 Task: Check for job postings on the  page of Nestle
Action: Mouse moved to (439, 465)
Screenshot: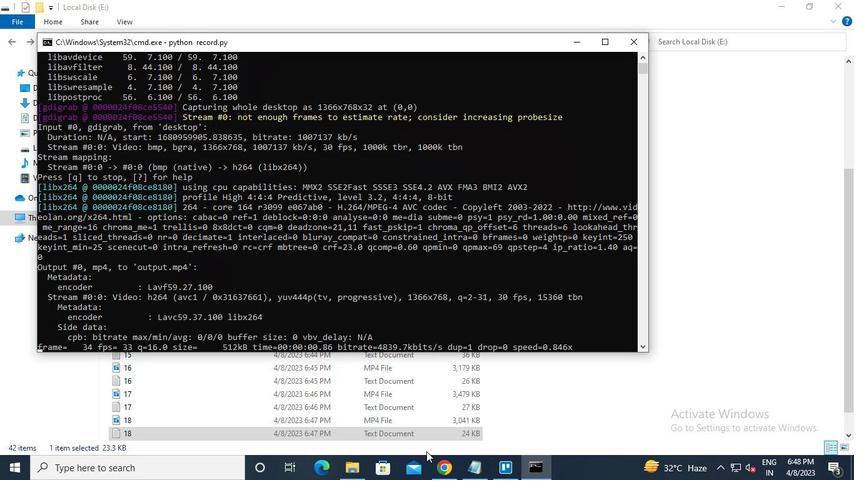
Action: Mouse pressed left at (439, 465)
Screenshot: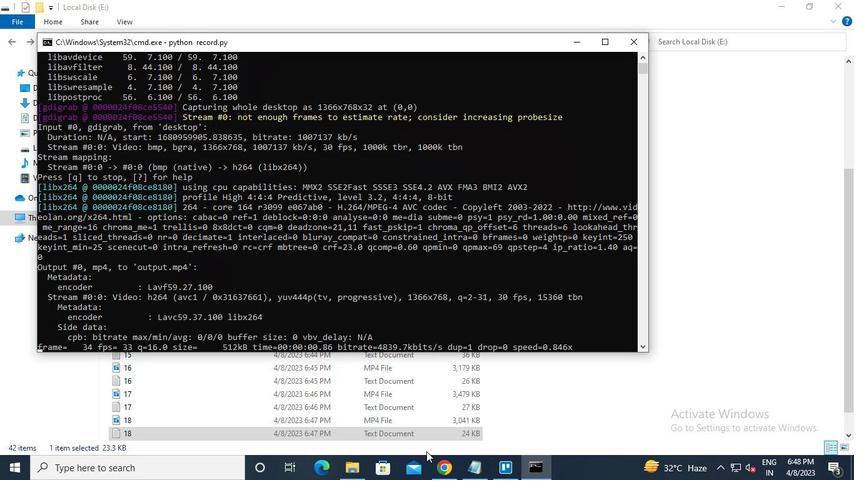 
Action: Mouse moved to (233, 73)
Screenshot: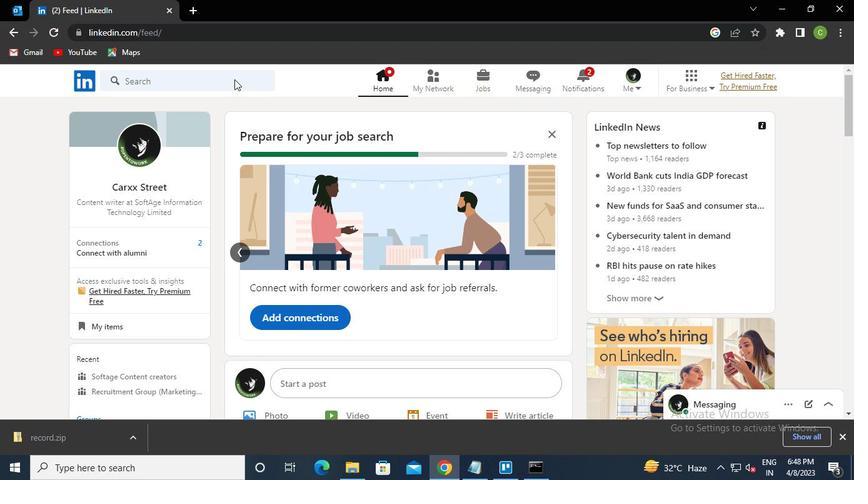 
Action: Mouse pressed left at (233, 73)
Screenshot: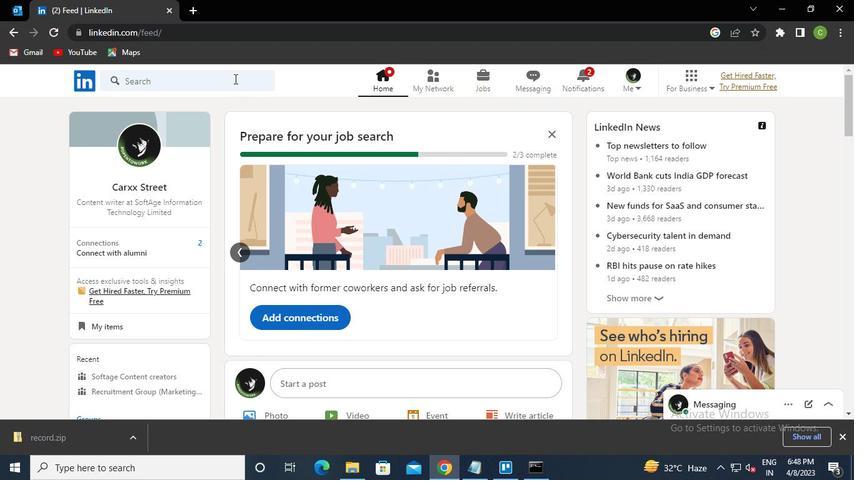 
Action: Keyboard n
Screenshot: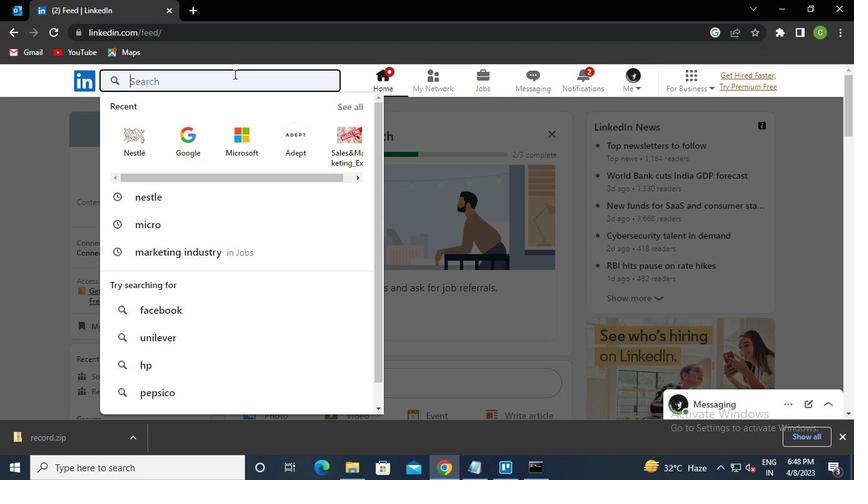 
Action: Keyboard e
Screenshot: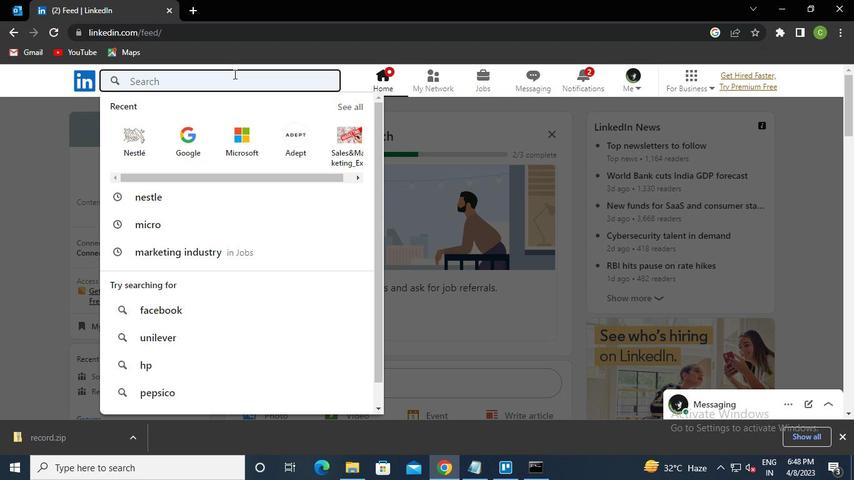
Action: Keyboard s
Screenshot: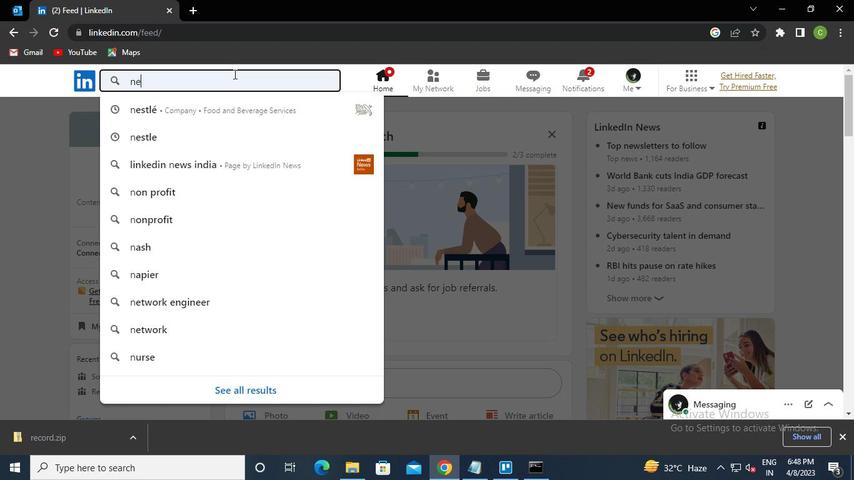 
Action: Keyboard Key.down
Screenshot: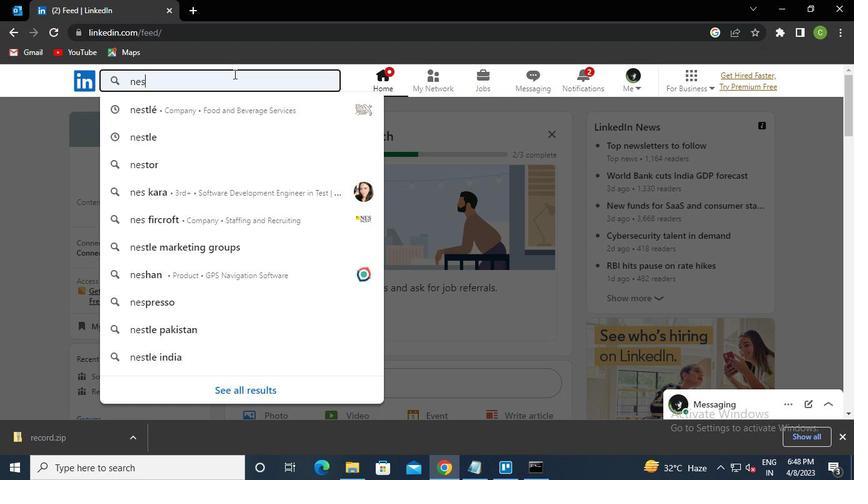 
Action: Keyboard Key.enter
Screenshot: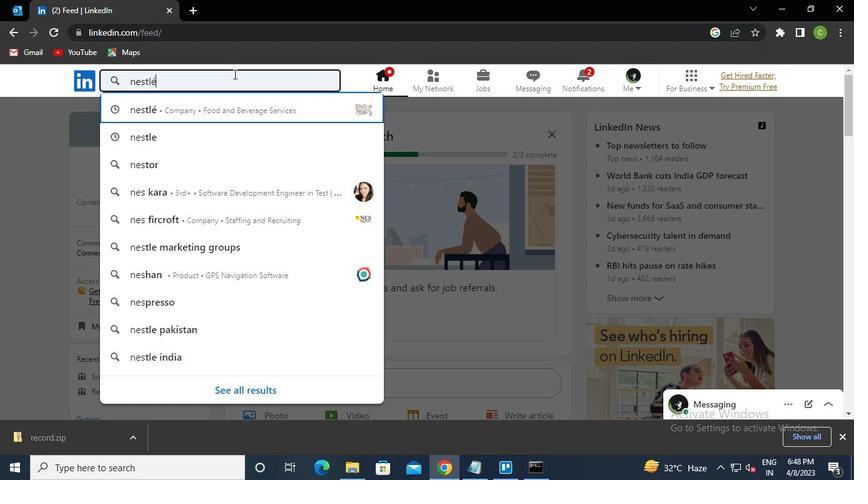 
Action: Mouse moved to (416, 207)
Screenshot: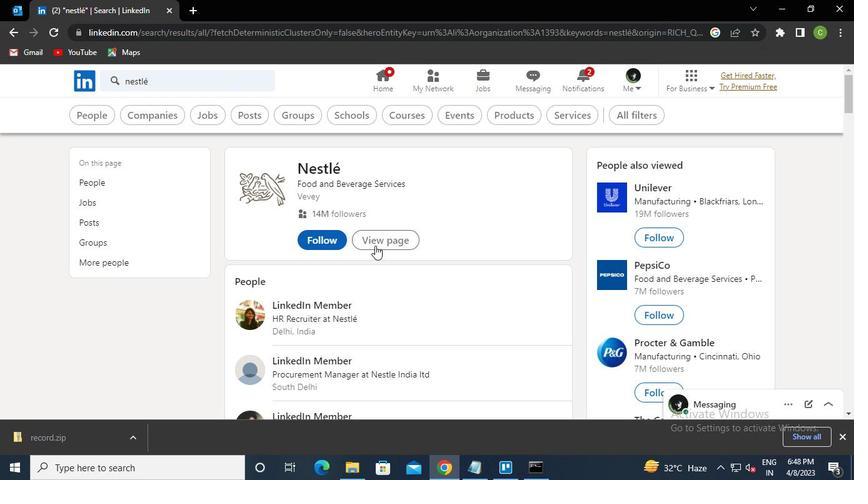
Action: Mouse pressed left at (416, 207)
Screenshot: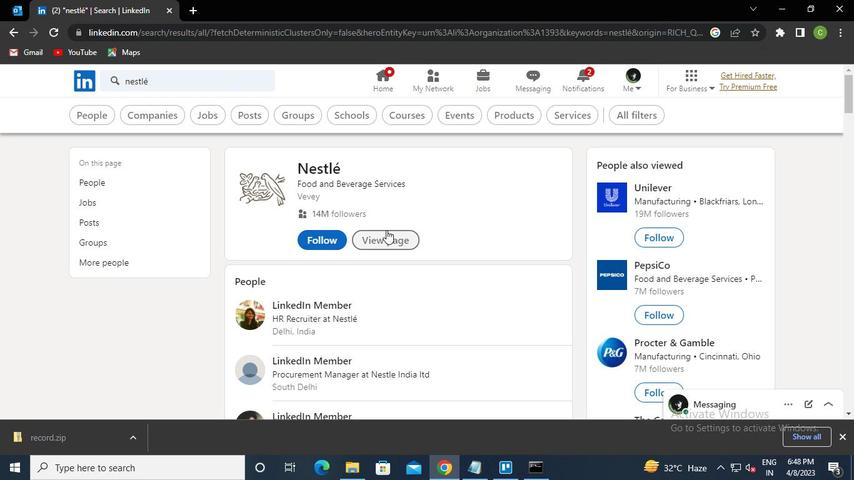 
Action: Mouse moved to (234, 150)
Screenshot: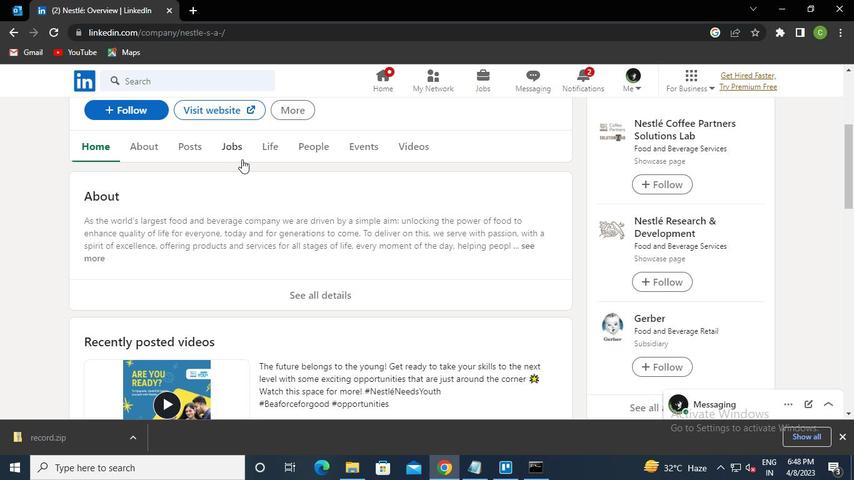 
Action: Mouse pressed left at (234, 150)
Screenshot: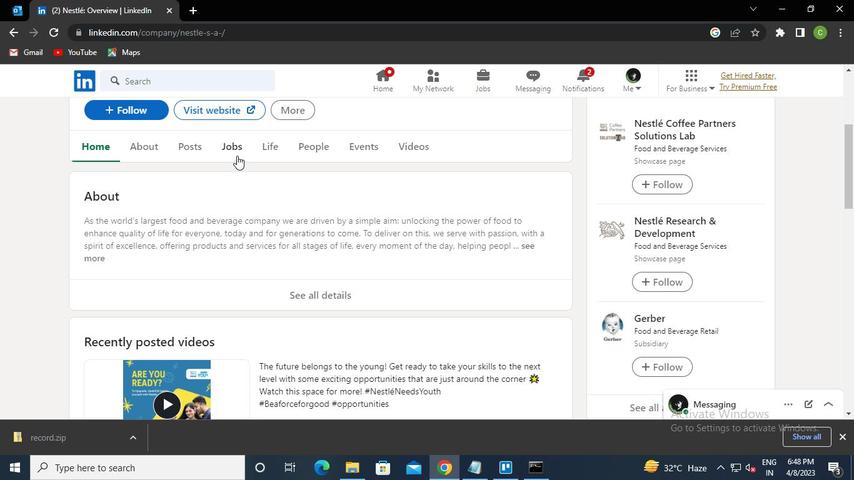 
Action: Mouse moved to (537, 472)
Screenshot: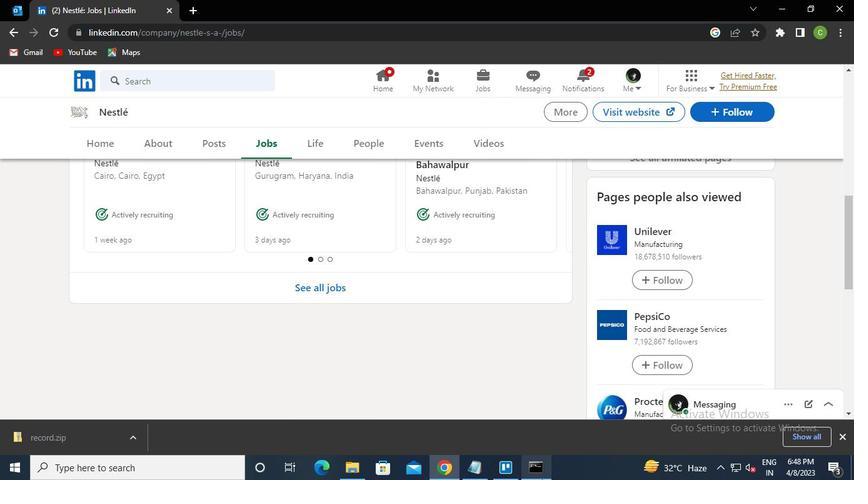 
Action: Mouse pressed left at (537, 472)
Screenshot: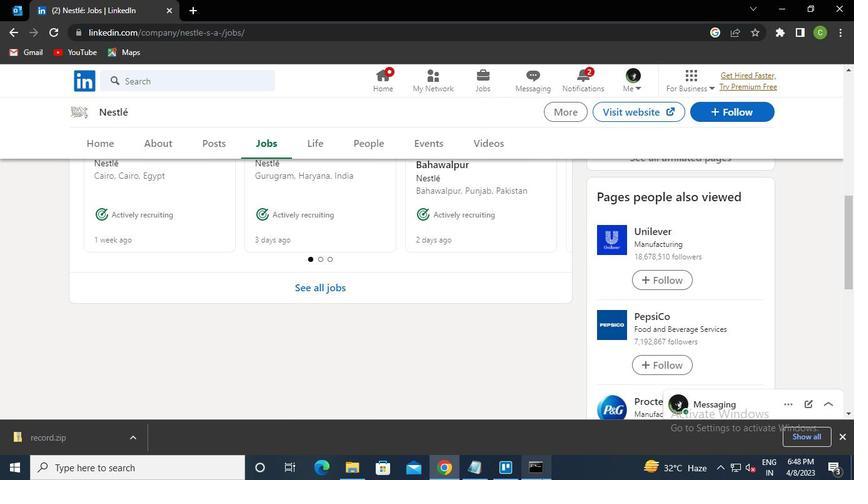 
Action: Mouse moved to (630, 42)
Screenshot: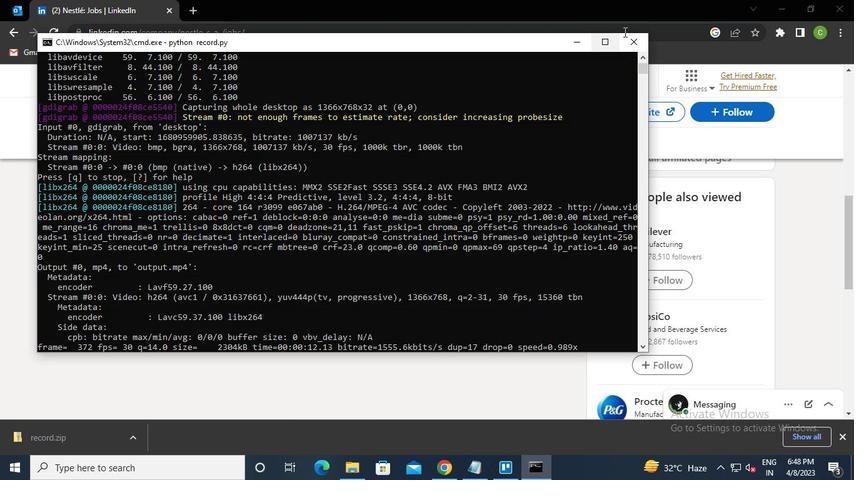 
Action: Mouse pressed left at (630, 42)
Screenshot: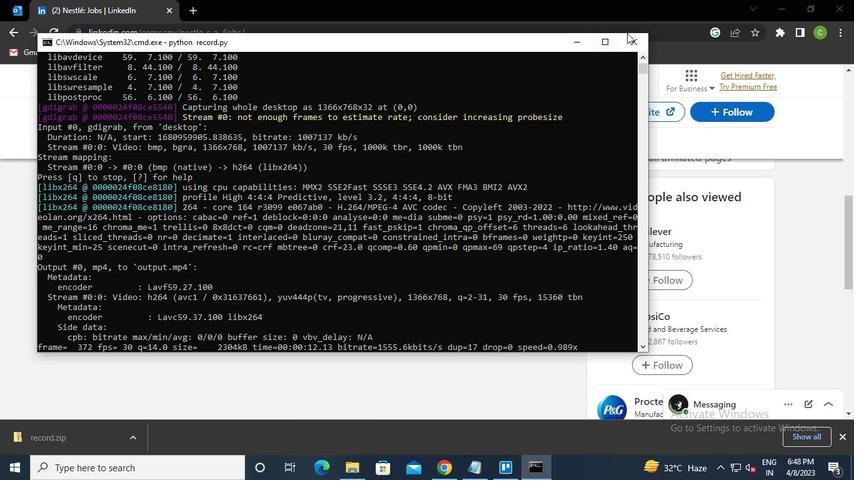 
Action: Mouse moved to (630, 50)
Screenshot: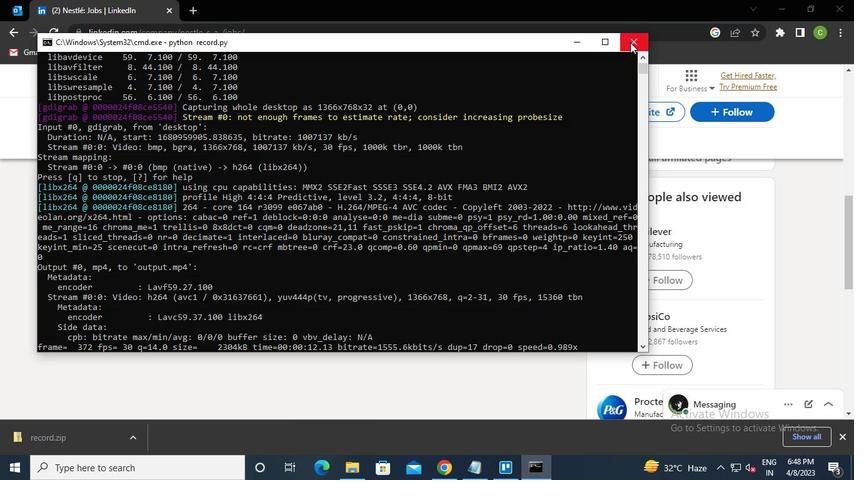 
